 Task: Create a due date automation trigger when advanced on, 2 days after a card is due add fields with custom field "Resume" set to a date less than 1 days ago at 11:00 AM.
Action: Mouse moved to (1075, 87)
Screenshot: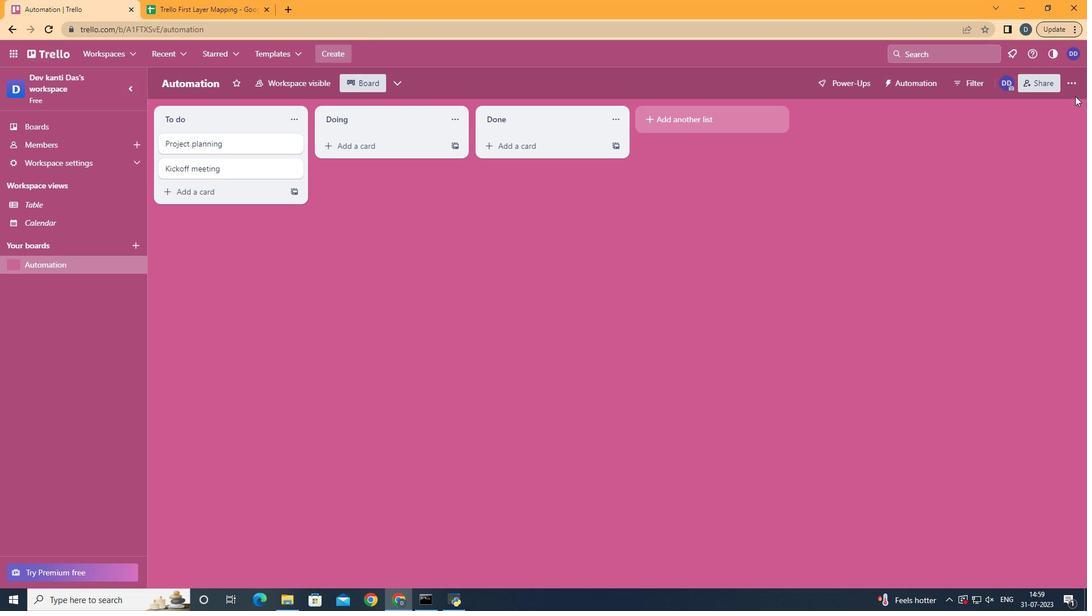 
Action: Mouse pressed left at (1075, 87)
Screenshot: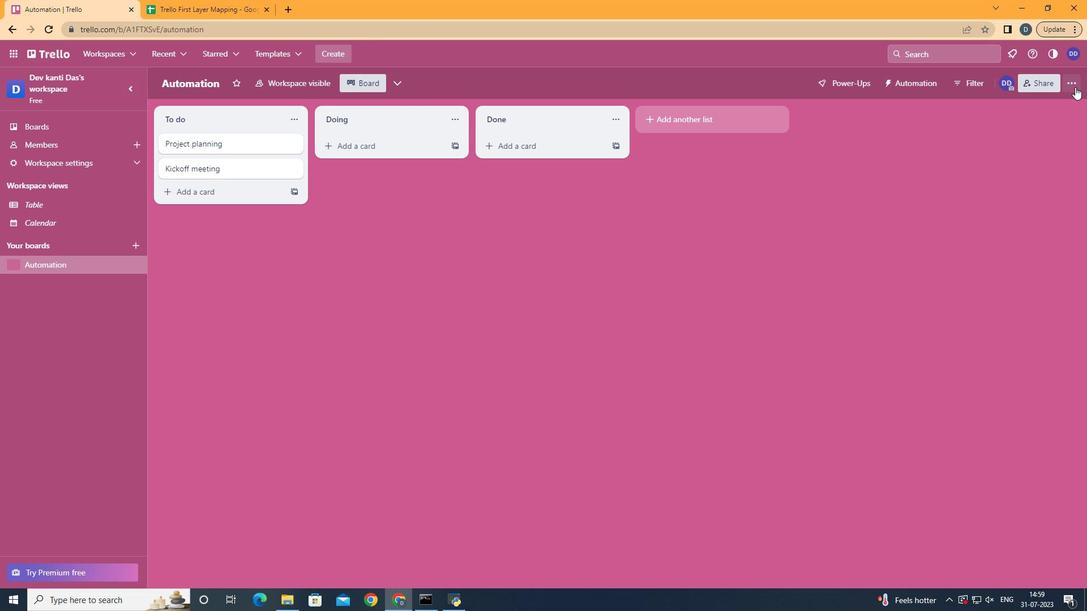 
Action: Mouse moved to (997, 245)
Screenshot: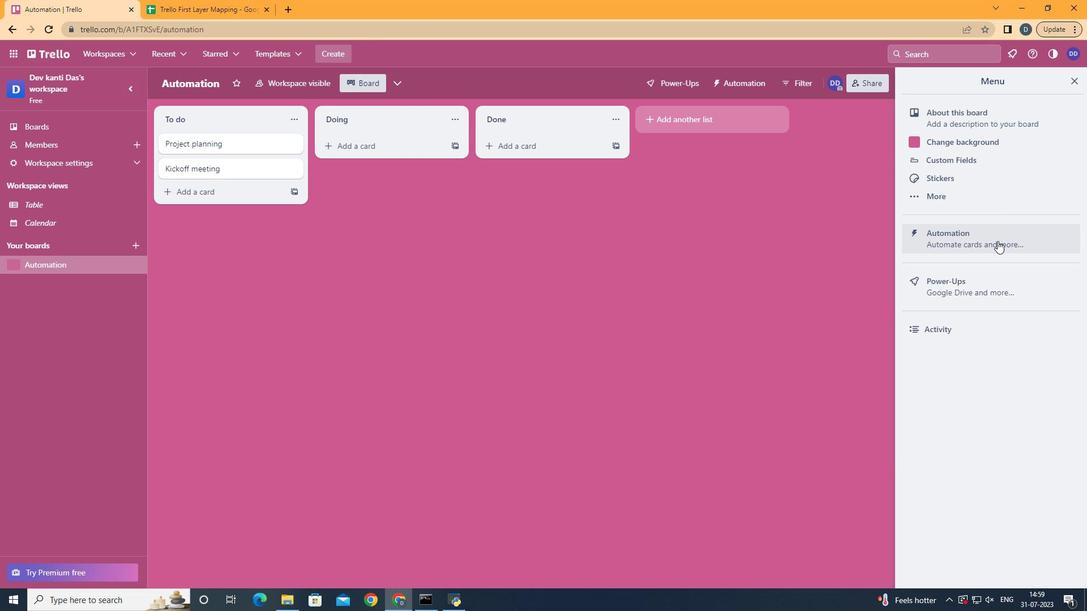 
Action: Mouse pressed left at (997, 245)
Screenshot: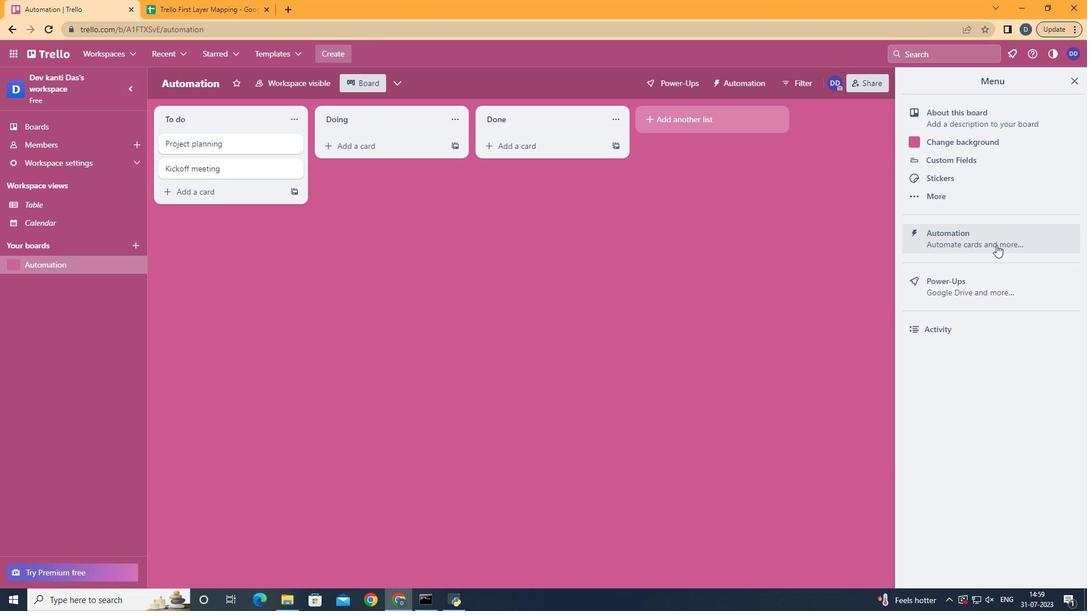 
Action: Mouse moved to (231, 231)
Screenshot: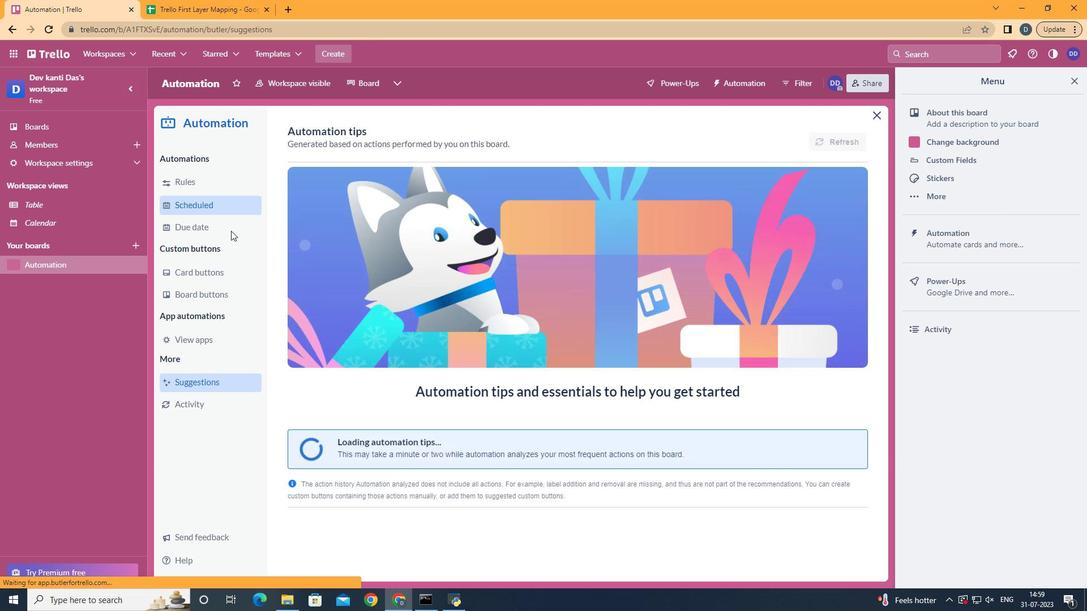 
Action: Mouse pressed left at (231, 231)
Screenshot: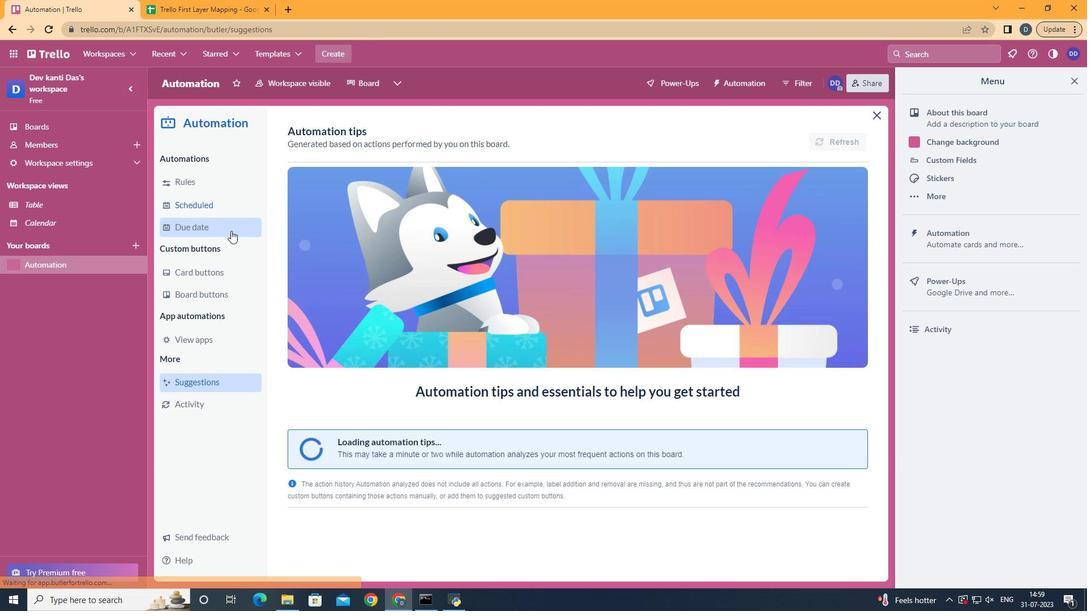 
Action: Mouse moved to (793, 131)
Screenshot: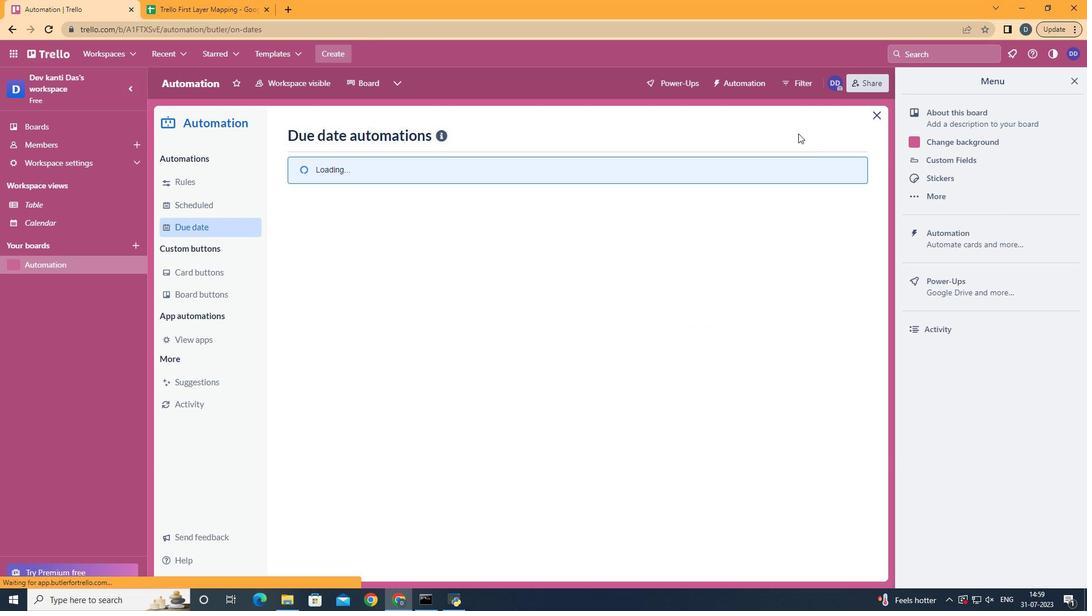 
Action: Mouse pressed left at (793, 131)
Screenshot: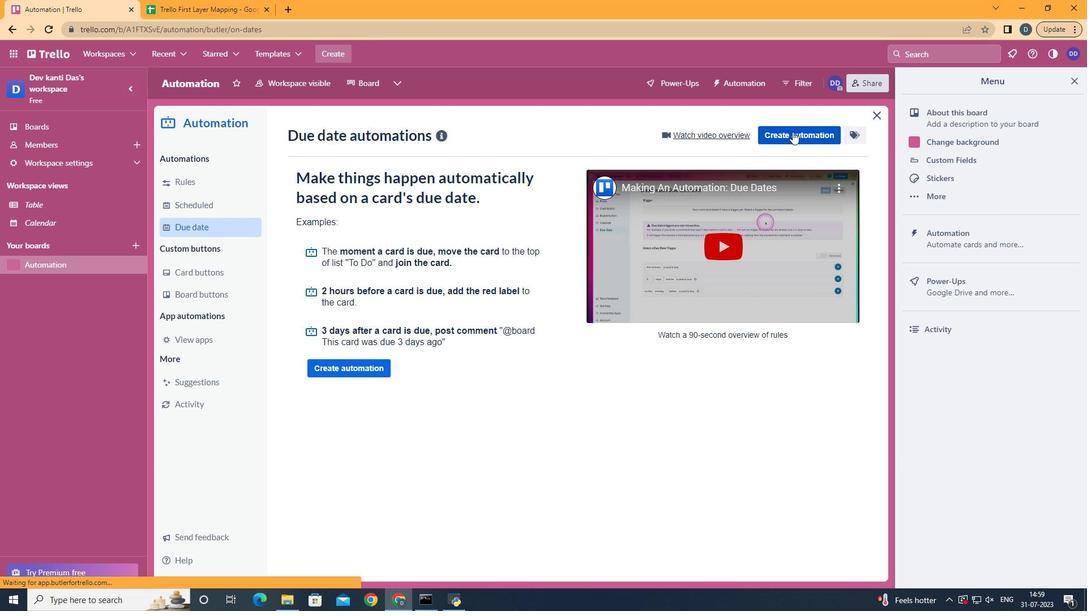 
Action: Mouse moved to (641, 241)
Screenshot: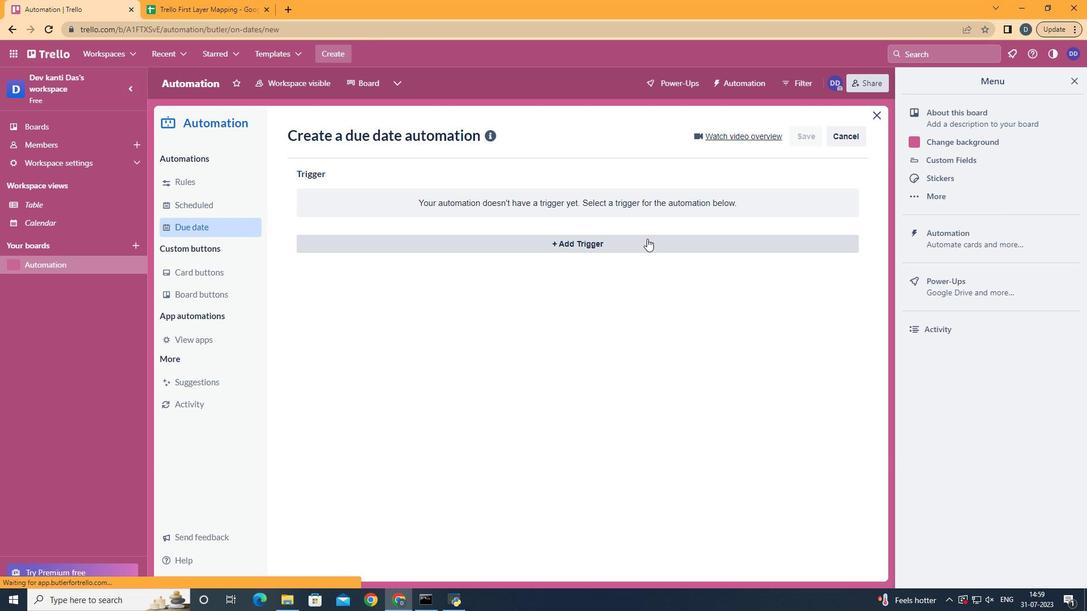 
Action: Mouse pressed left at (641, 241)
Screenshot: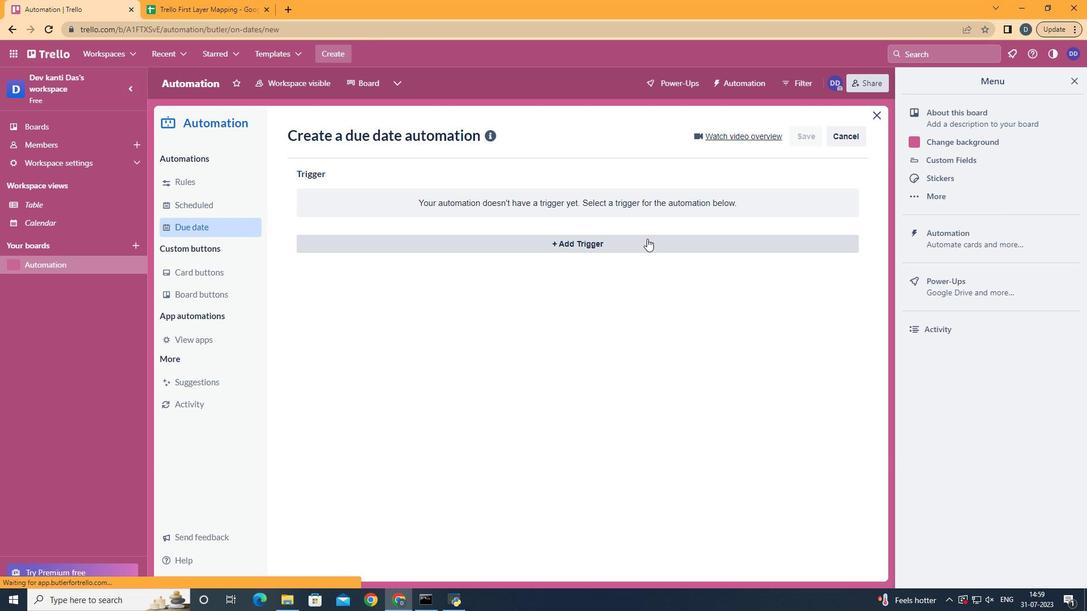 
Action: Mouse moved to (389, 454)
Screenshot: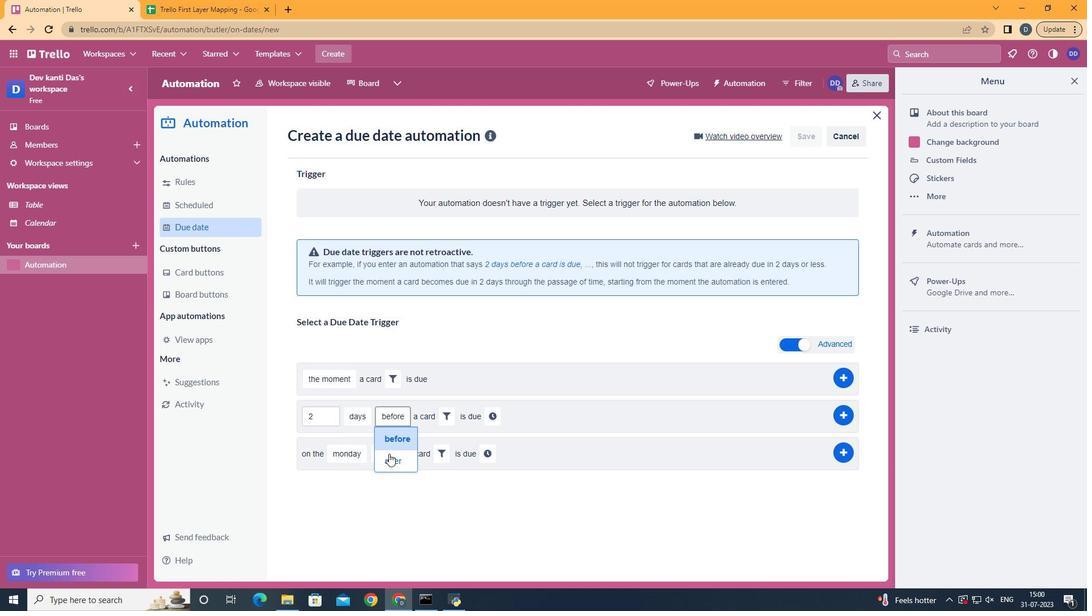 
Action: Mouse pressed left at (389, 454)
Screenshot: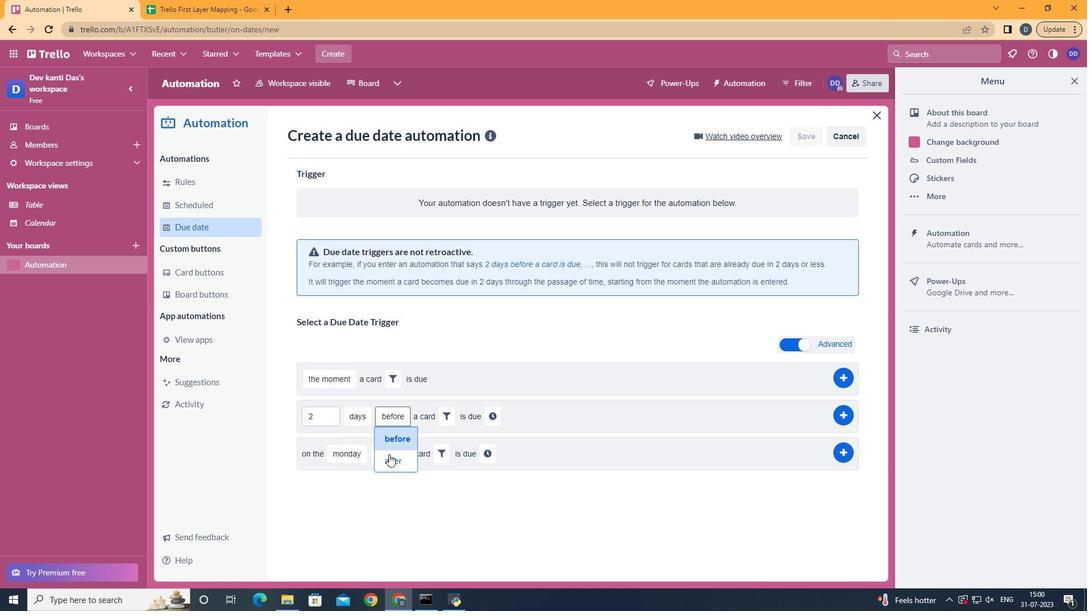 
Action: Mouse moved to (439, 416)
Screenshot: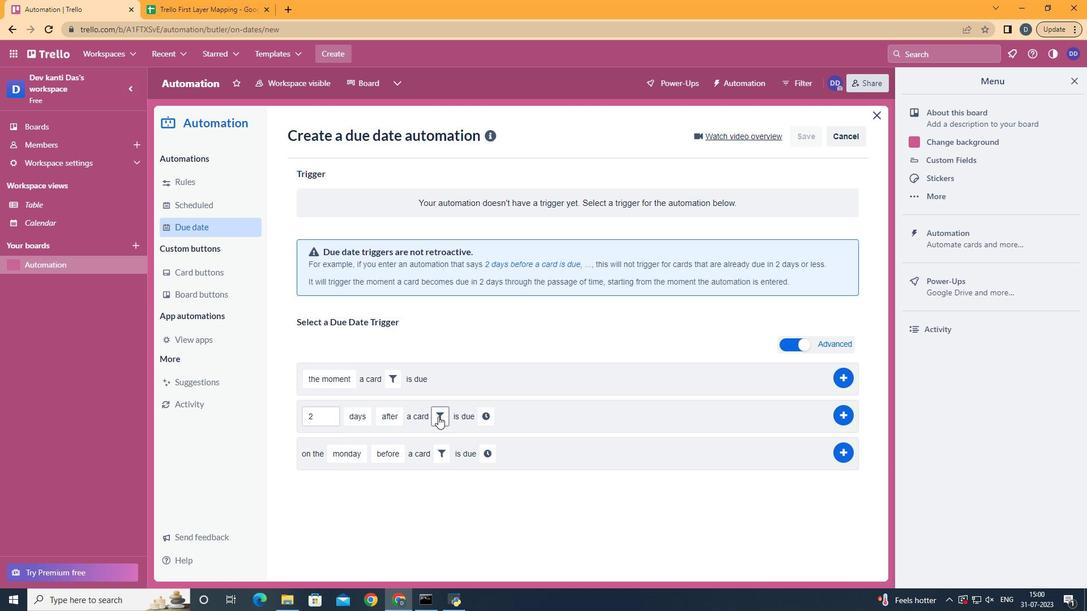 
Action: Mouse pressed left at (439, 416)
Screenshot: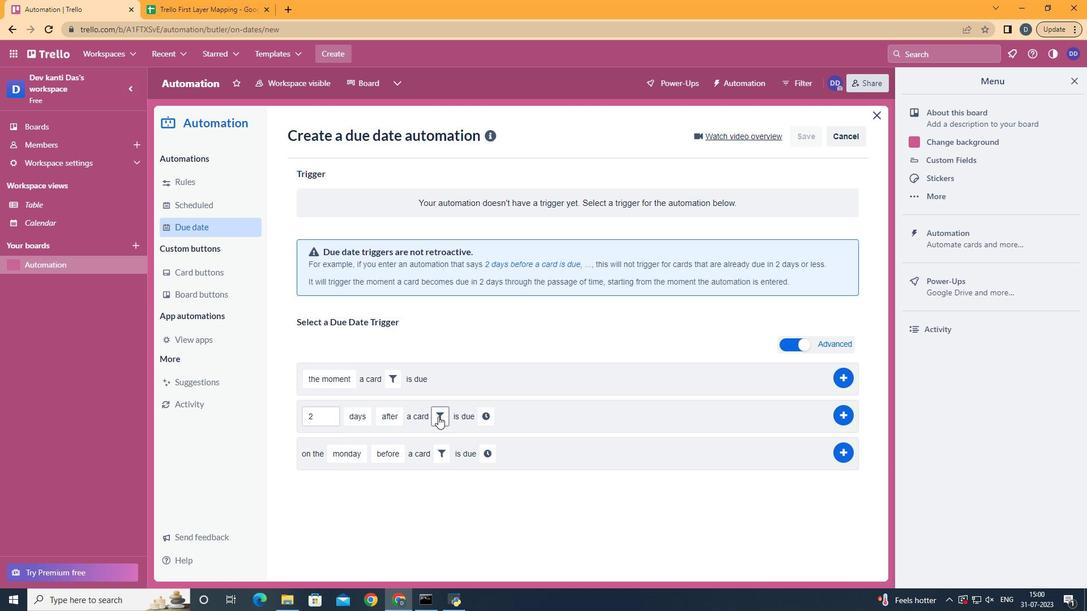 
Action: Mouse moved to (631, 453)
Screenshot: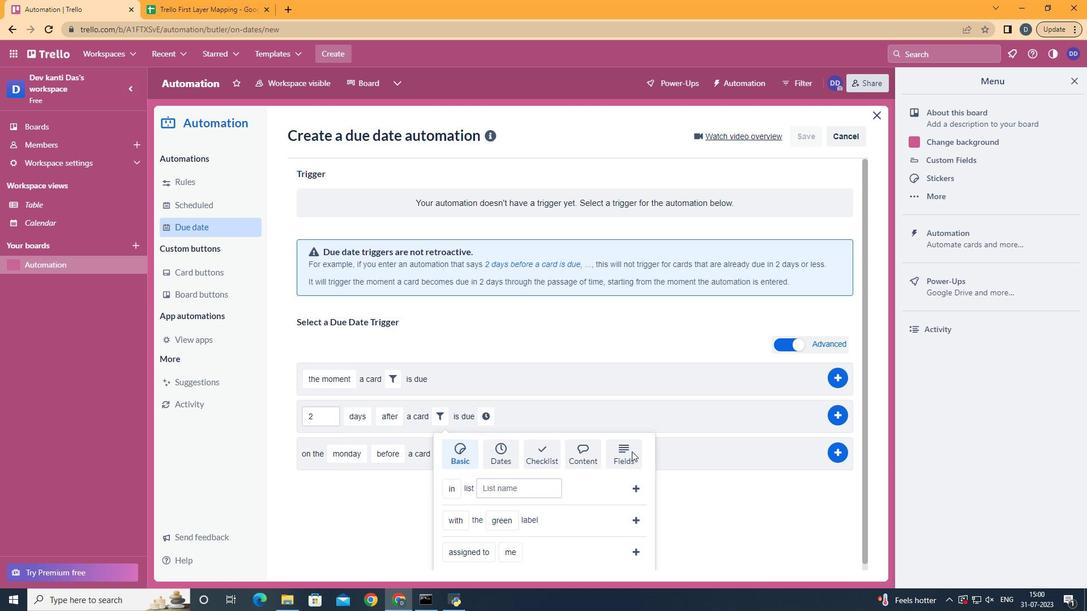 
Action: Mouse pressed left at (631, 453)
Screenshot: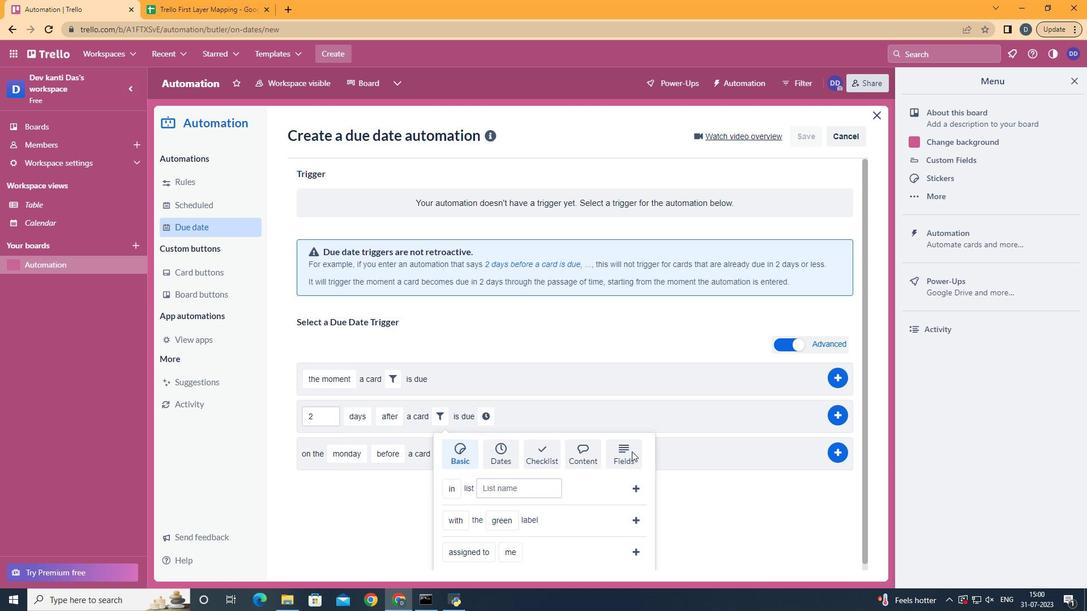 
Action: Mouse scrolled (631, 453) with delta (0, 0)
Screenshot: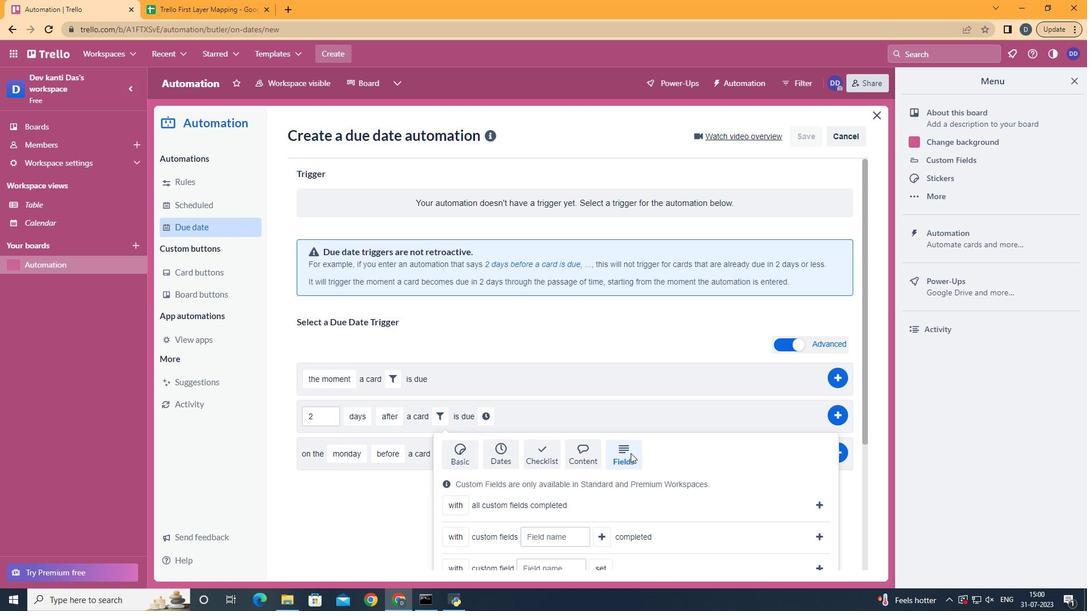 
Action: Mouse scrolled (631, 453) with delta (0, 0)
Screenshot: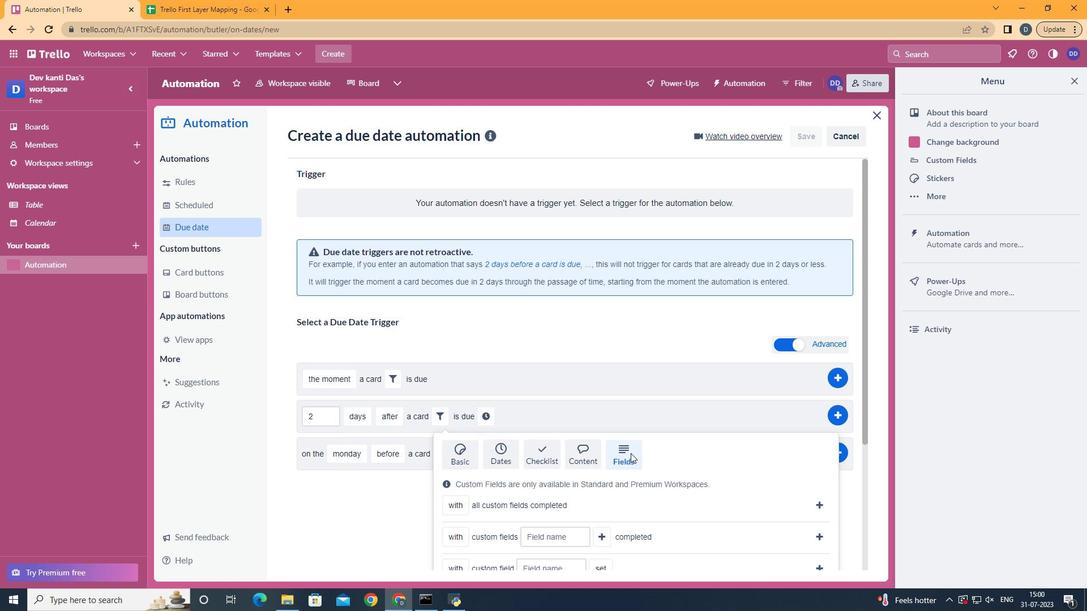 
Action: Mouse scrolled (631, 453) with delta (0, 0)
Screenshot: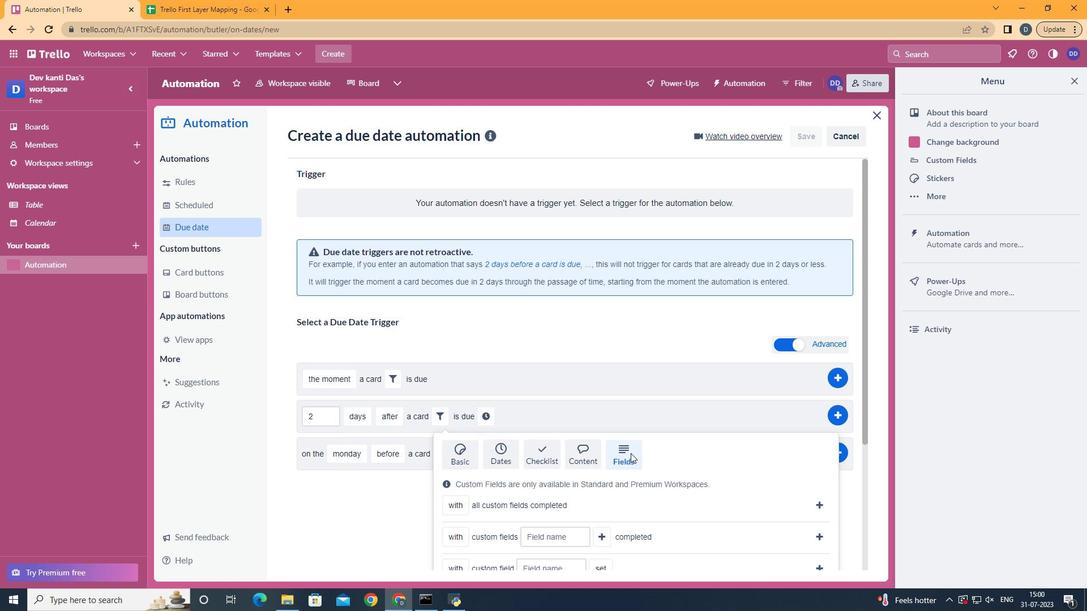 
Action: Mouse scrolled (631, 453) with delta (0, 0)
Screenshot: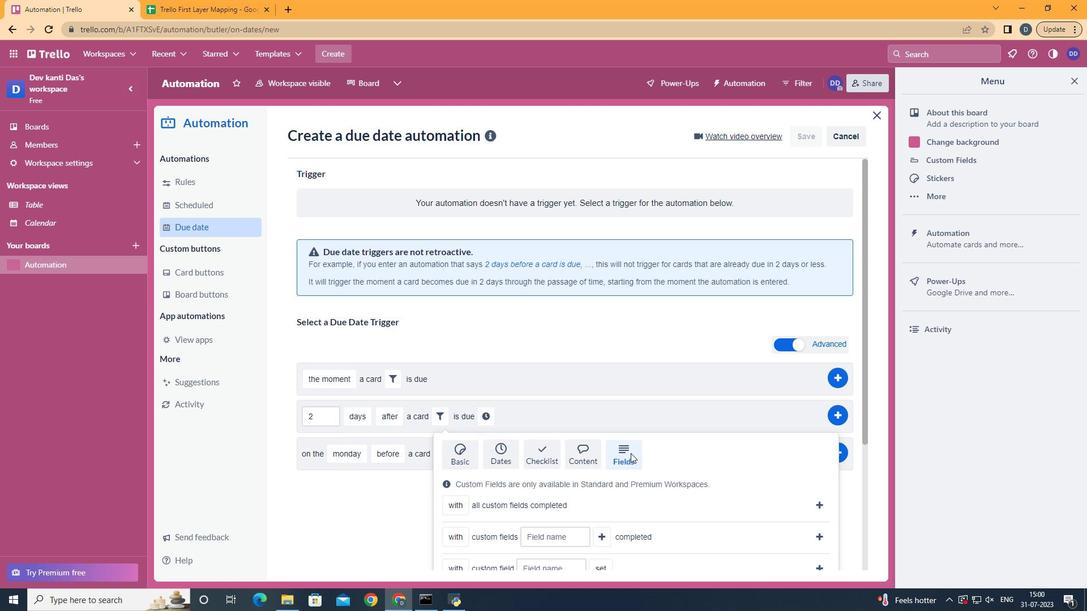 
Action: Mouse scrolled (631, 453) with delta (0, 0)
Screenshot: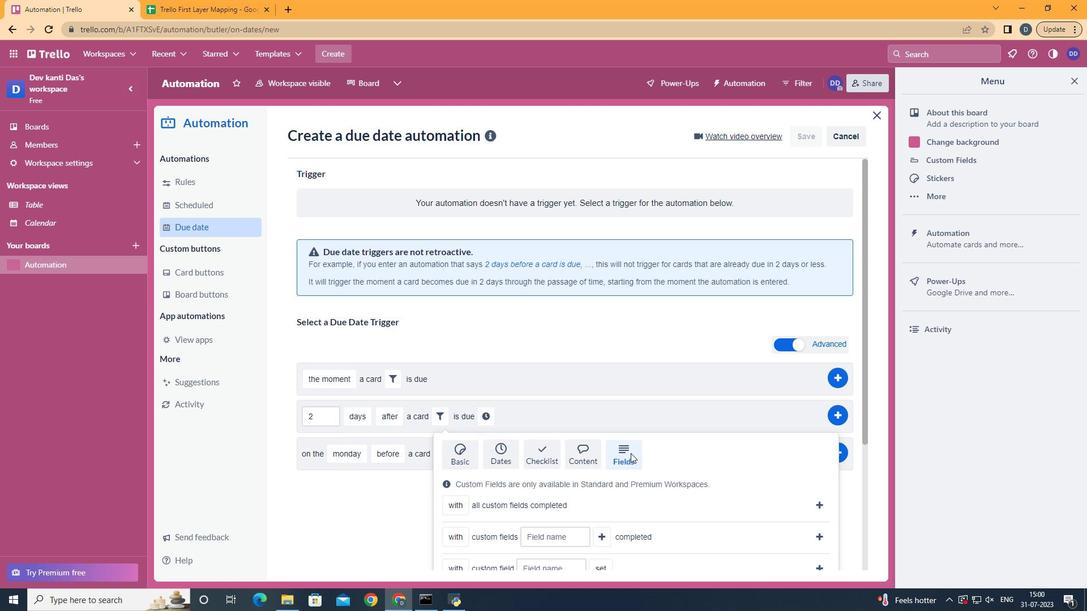 
Action: Mouse scrolled (631, 453) with delta (0, 0)
Screenshot: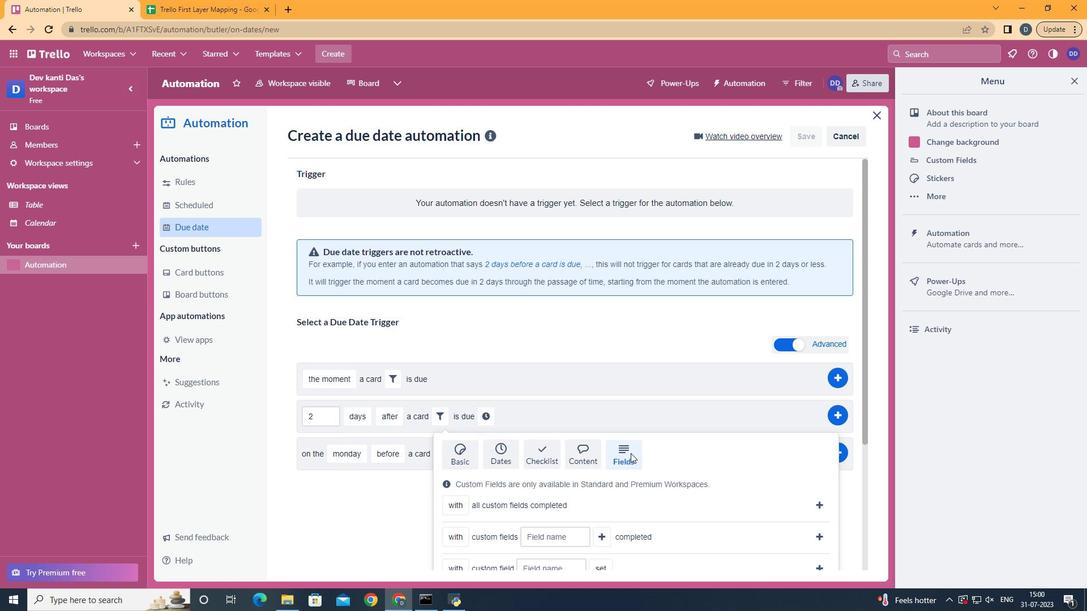 
Action: Mouse moved to (471, 499)
Screenshot: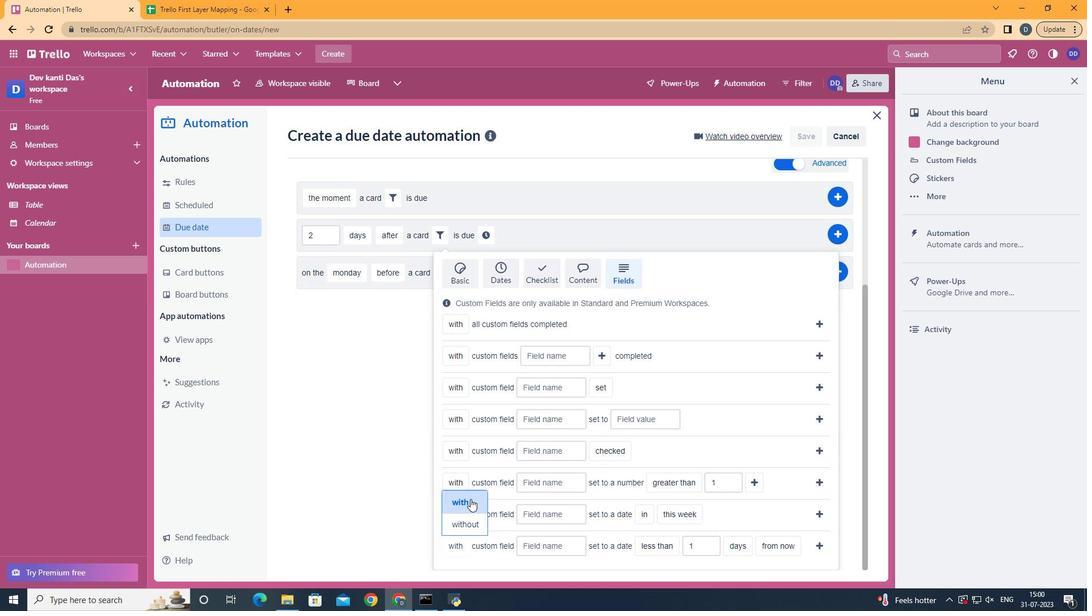 
Action: Mouse pressed left at (471, 499)
Screenshot: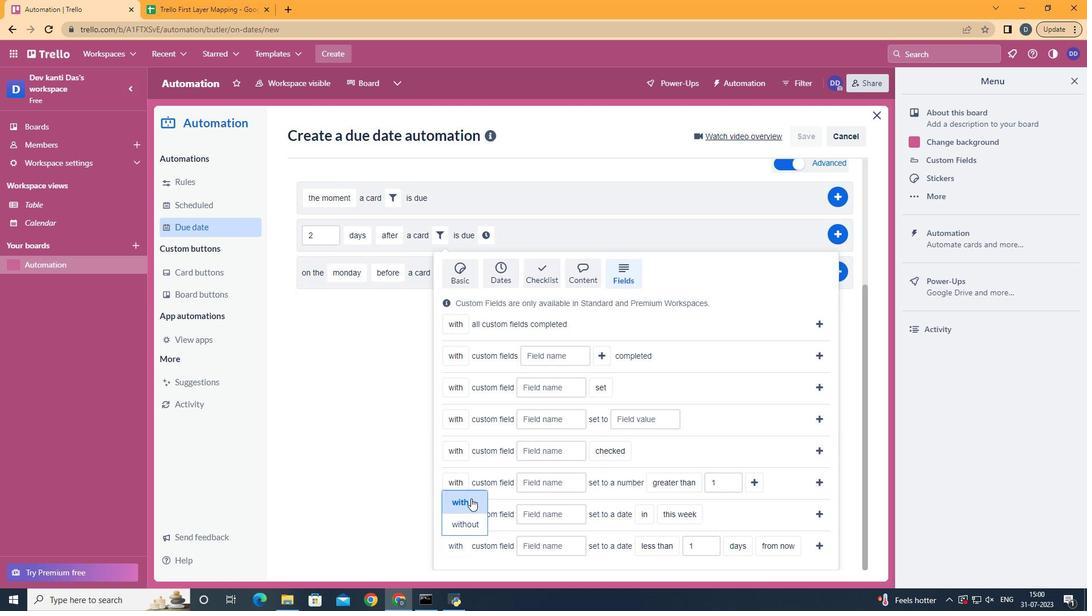 
Action: Mouse moved to (550, 540)
Screenshot: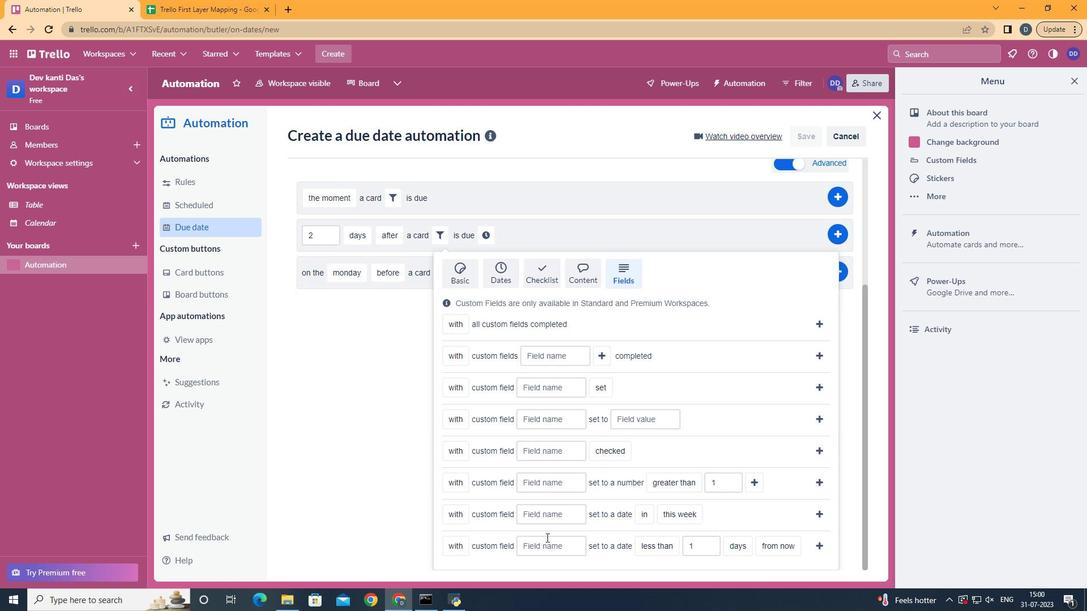 
Action: Mouse pressed left at (550, 540)
Screenshot: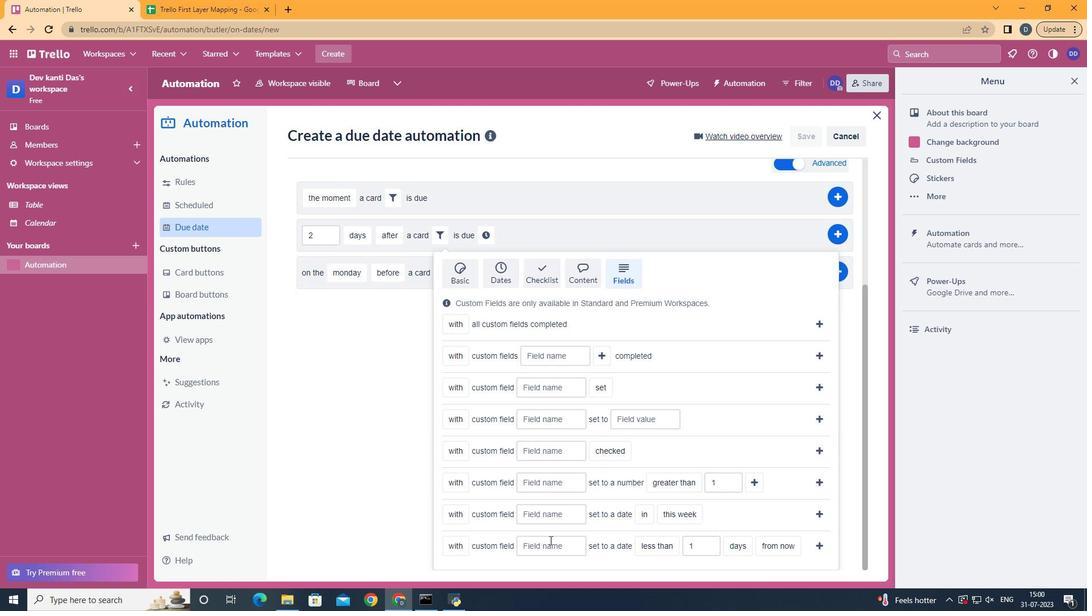
Action: Key pressed <Key.shift>Resume
Screenshot: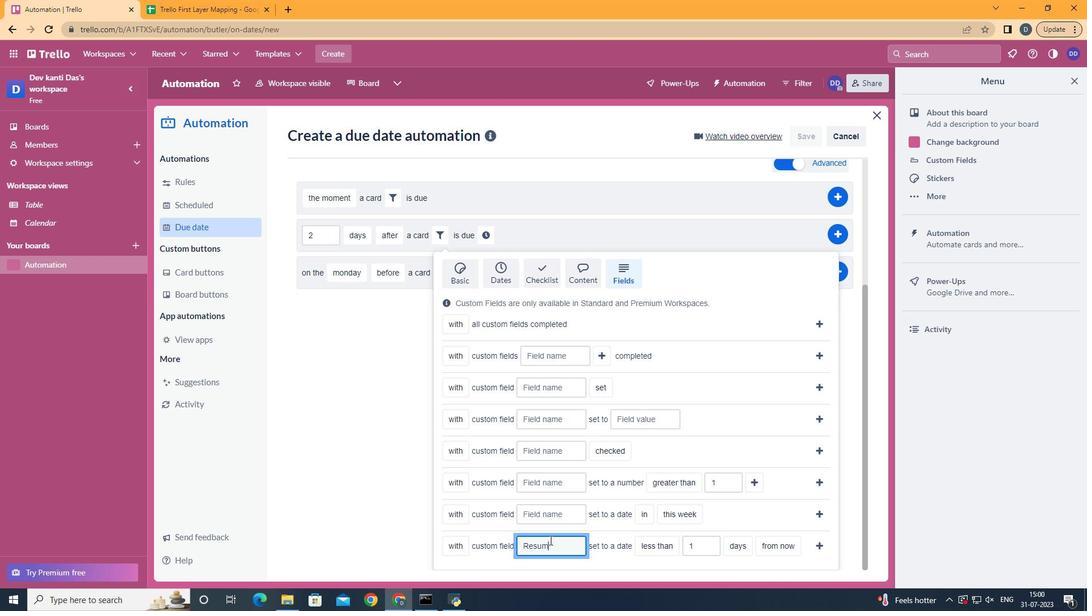 
Action: Mouse moved to (662, 475)
Screenshot: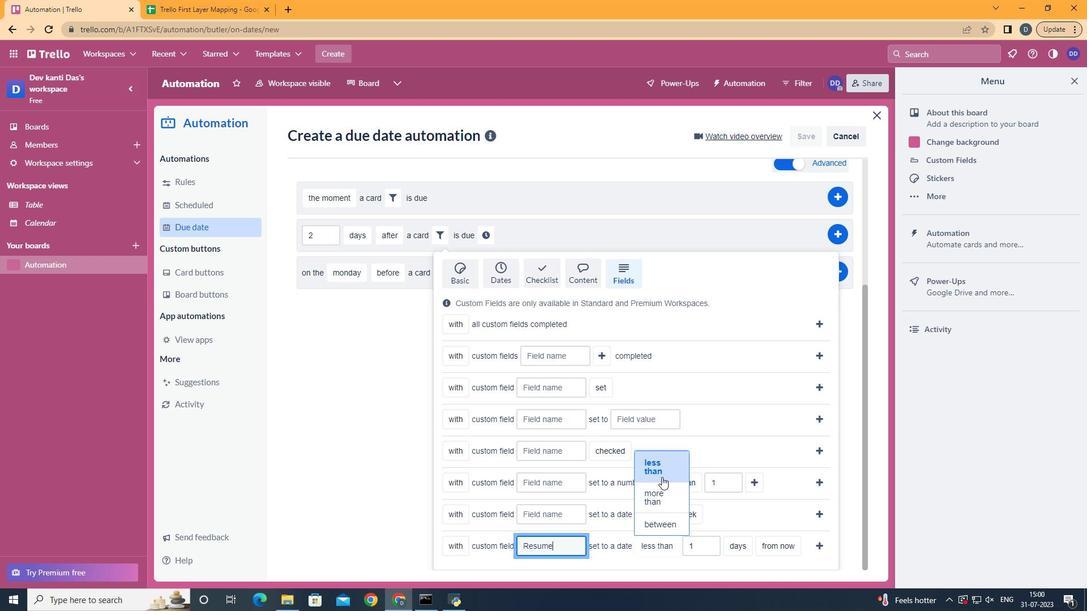 
Action: Mouse pressed left at (662, 475)
Screenshot: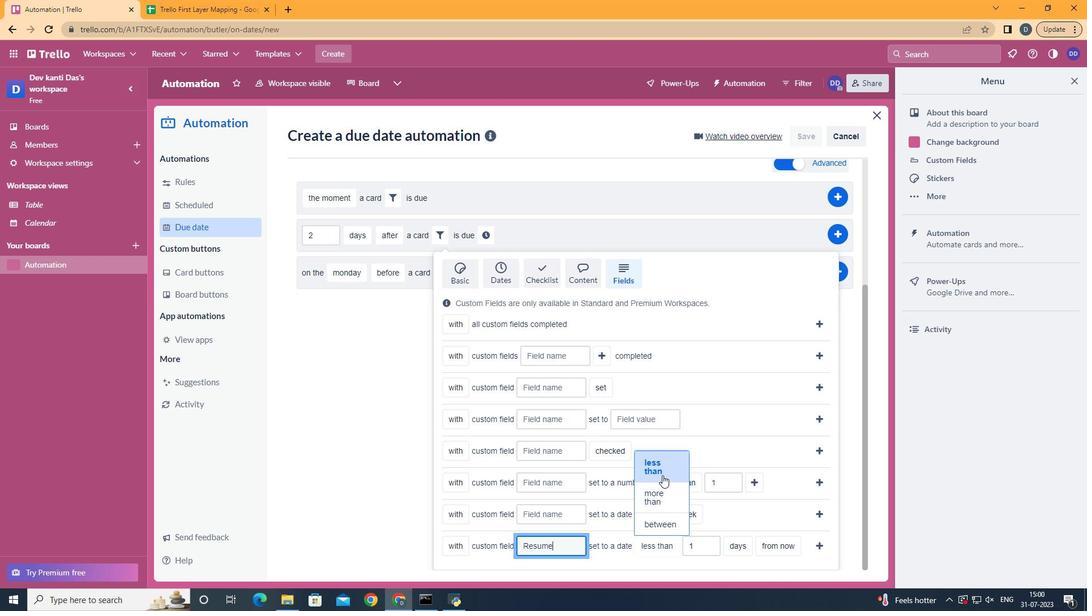 
Action: Mouse moved to (752, 499)
Screenshot: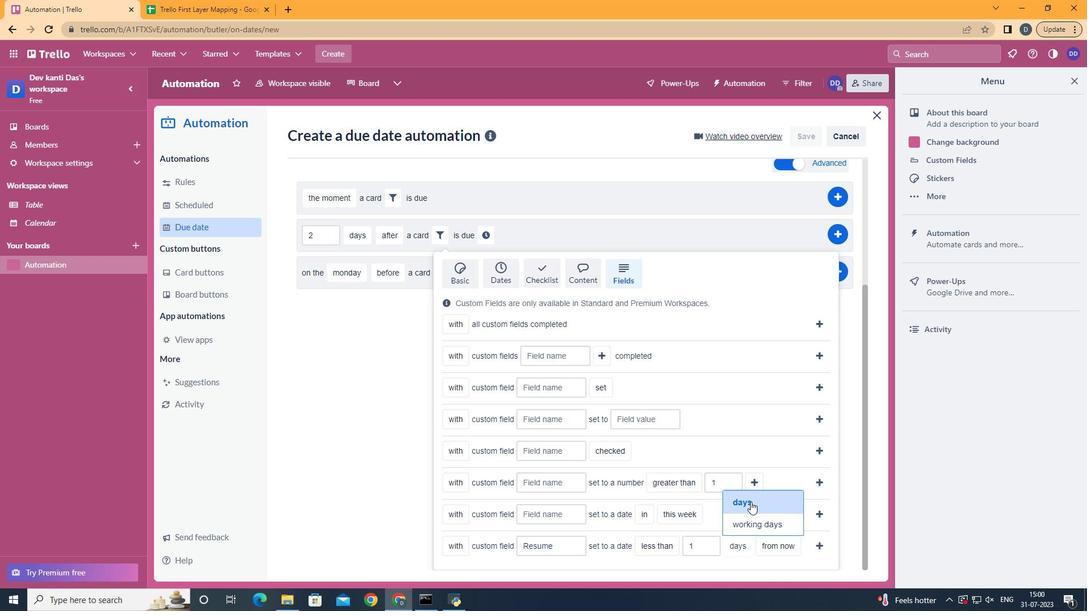 
Action: Mouse pressed left at (752, 499)
Screenshot: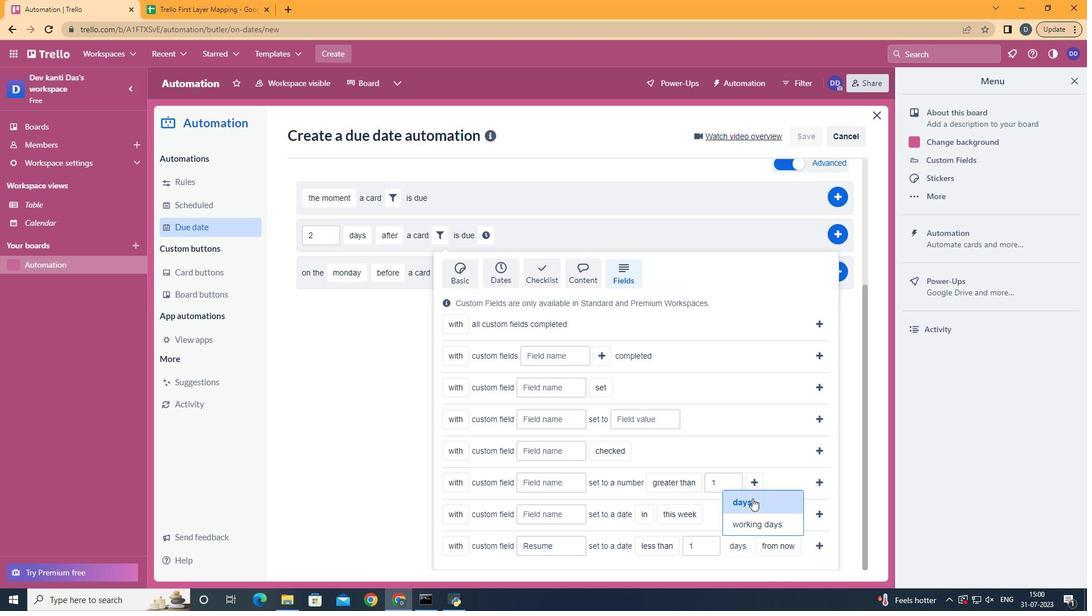 
Action: Mouse moved to (776, 524)
Screenshot: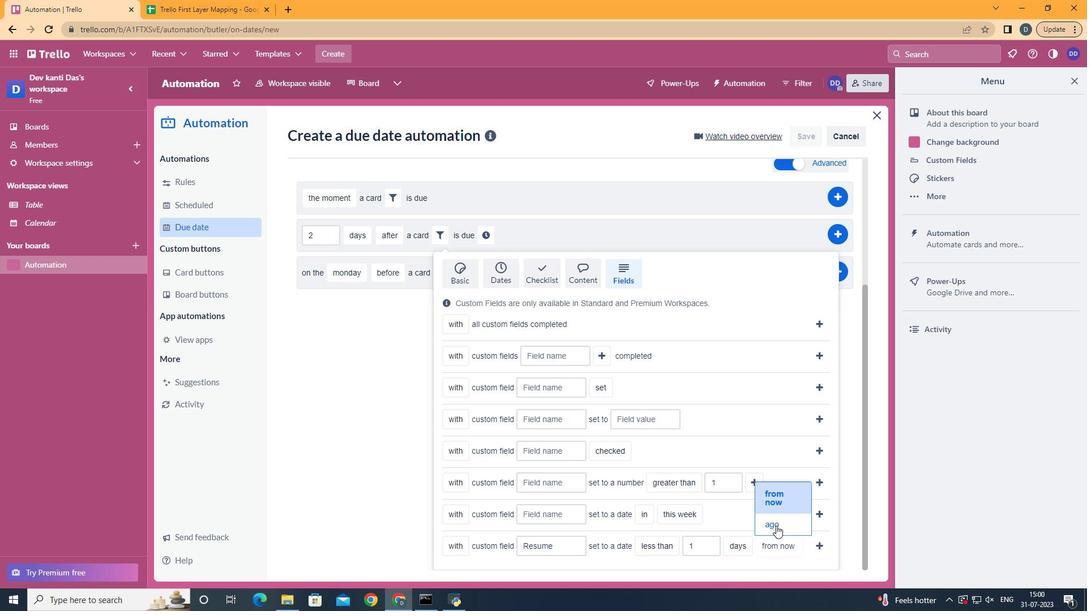 
Action: Mouse pressed left at (776, 524)
Screenshot: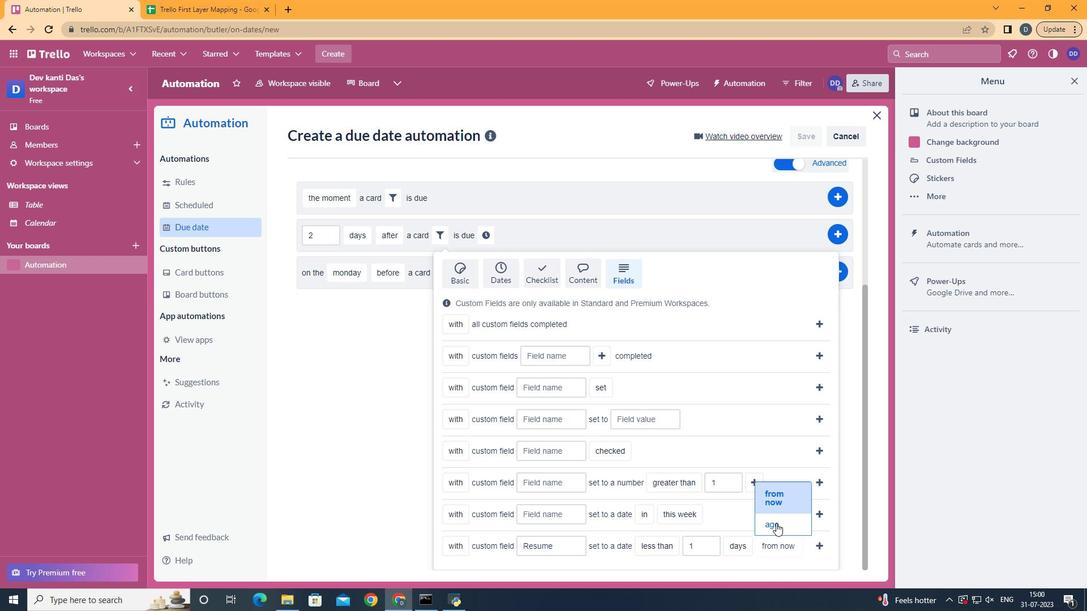 
Action: Mouse moved to (801, 542)
Screenshot: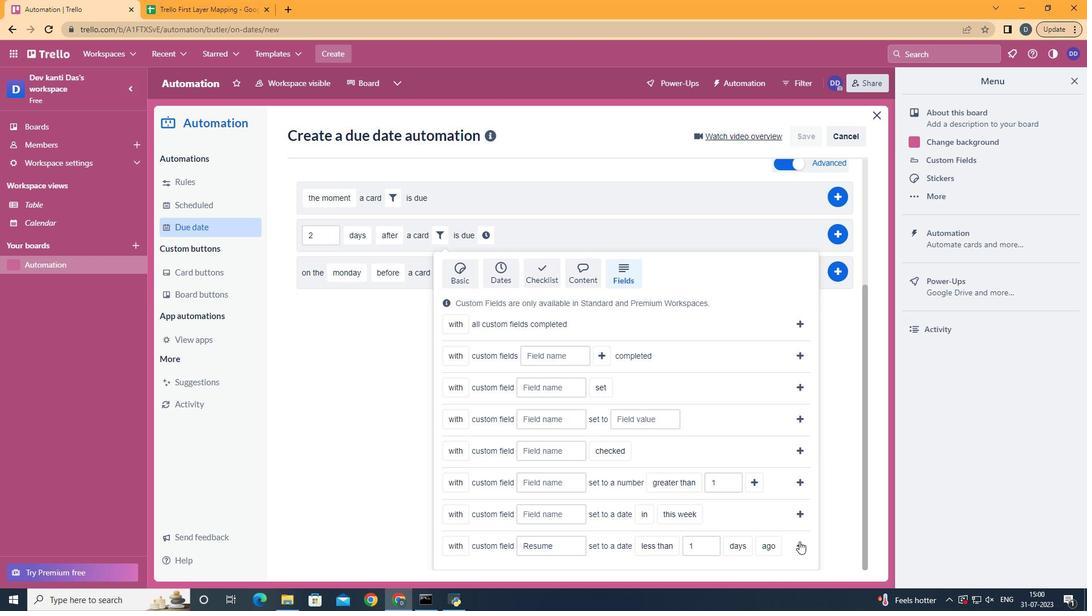 
Action: Mouse pressed left at (801, 542)
Screenshot: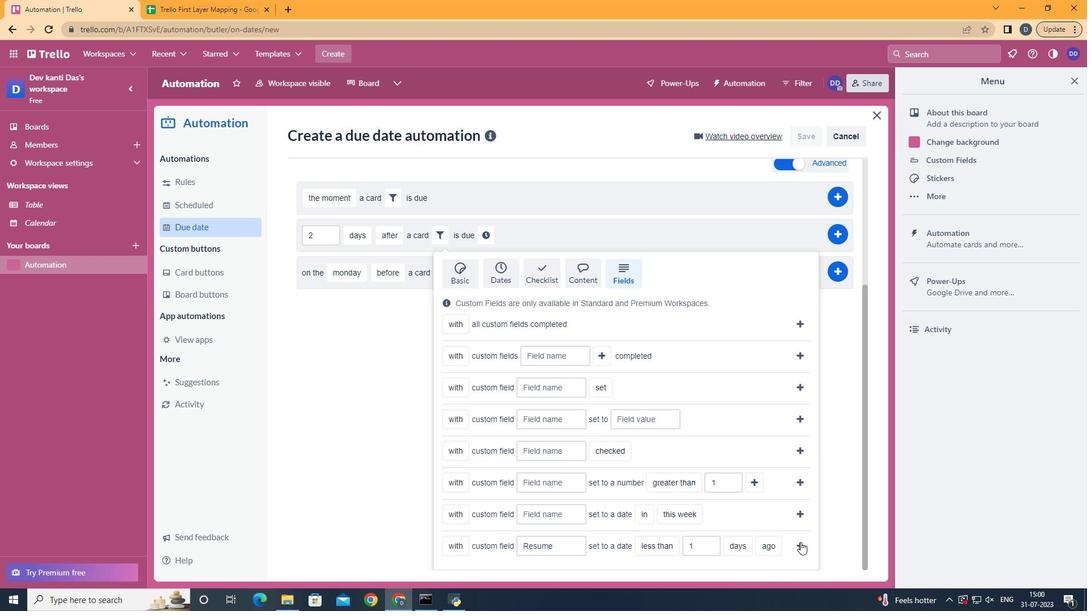 
Action: Mouse moved to (731, 424)
Screenshot: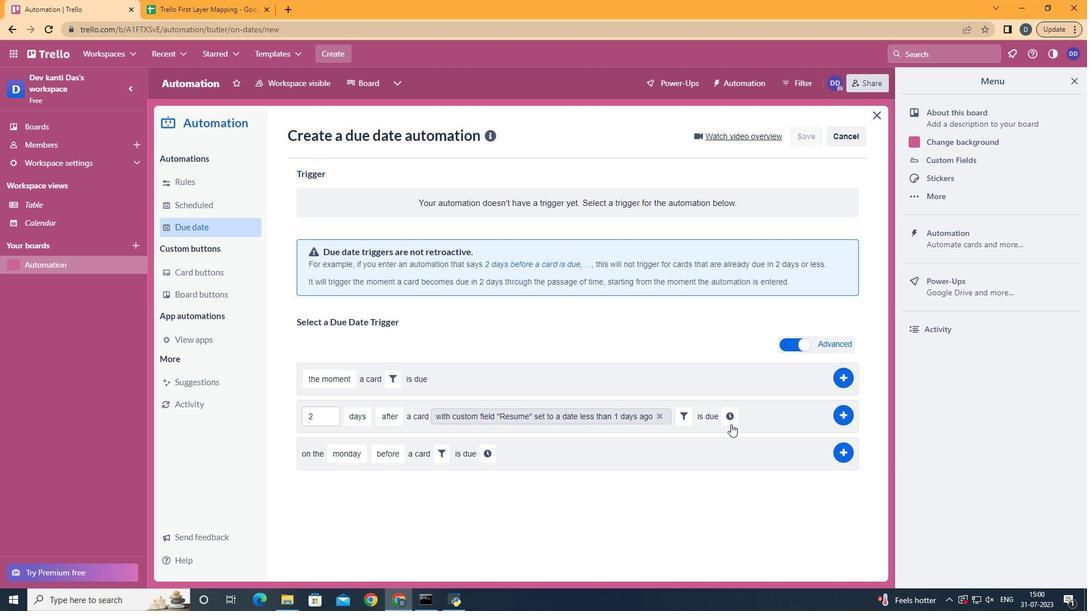 
Action: Mouse pressed left at (731, 424)
Screenshot: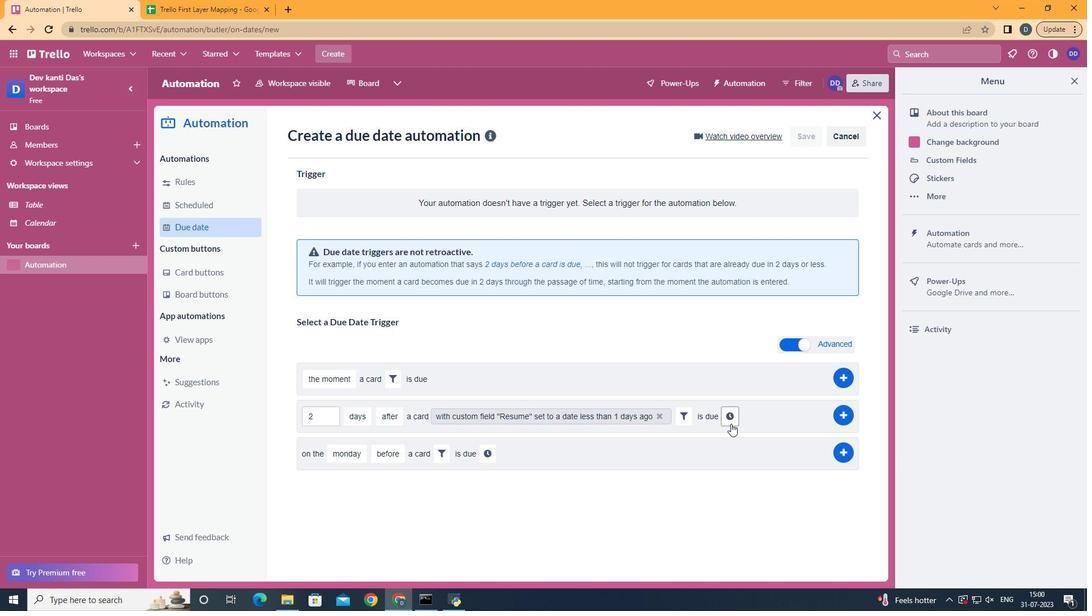 
Action: Mouse moved to (347, 440)
Screenshot: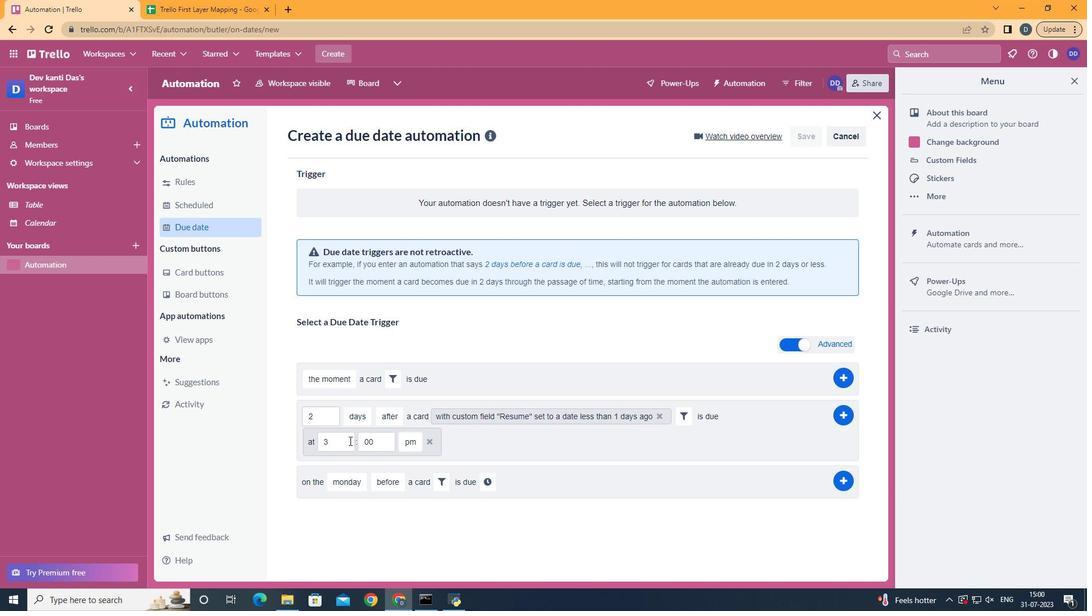 
Action: Mouse pressed left at (347, 440)
Screenshot: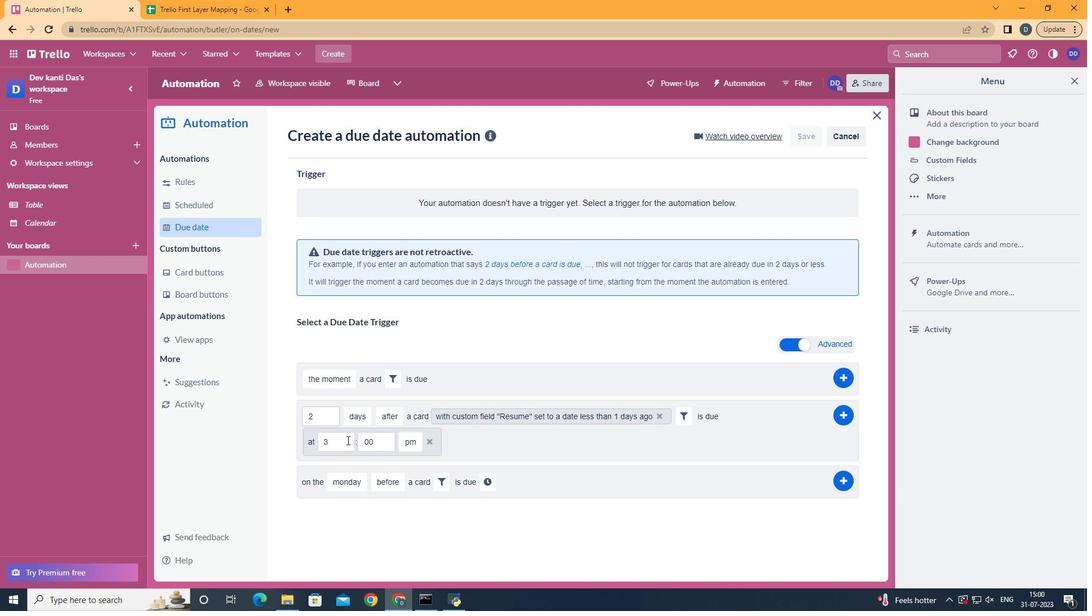 
Action: Key pressed <Key.backspace>11
Screenshot: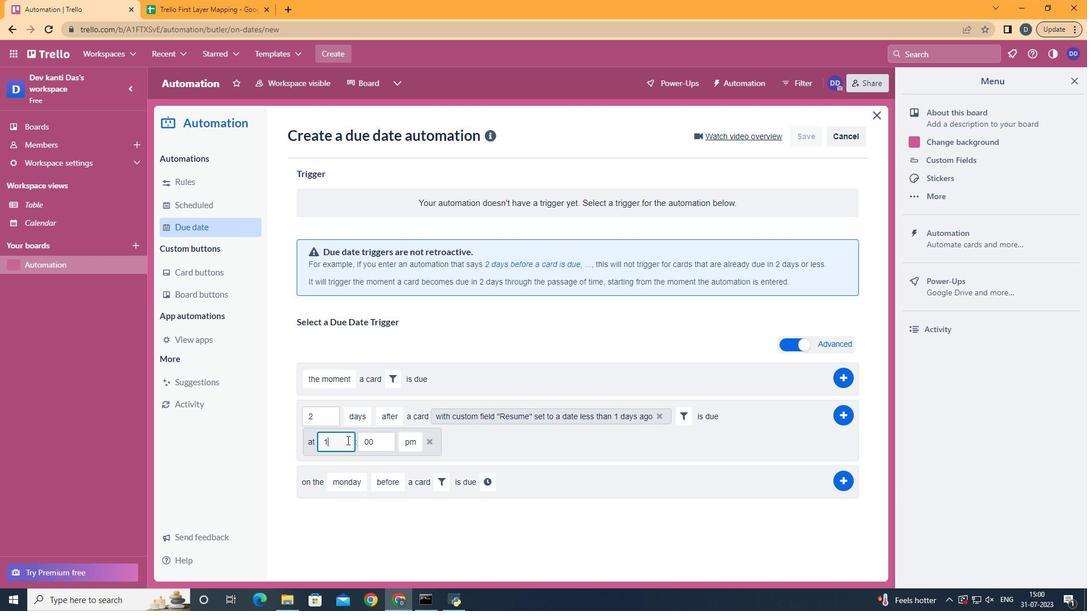 
Action: Mouse moved to (418, 466)
Screenshot: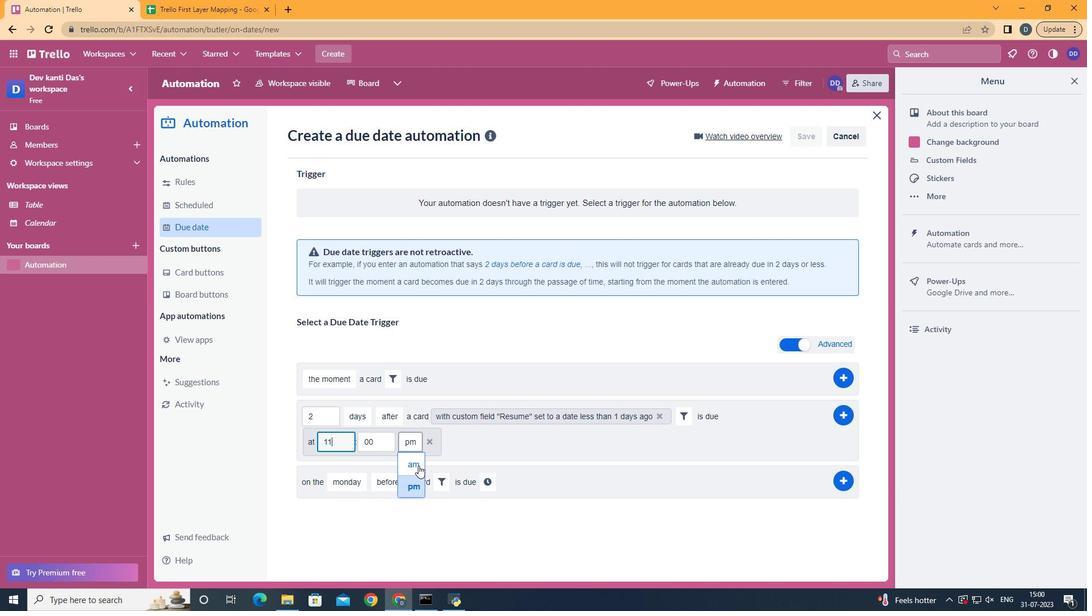 
Action: Mouse pressed left at (418, 466)
Screenshot: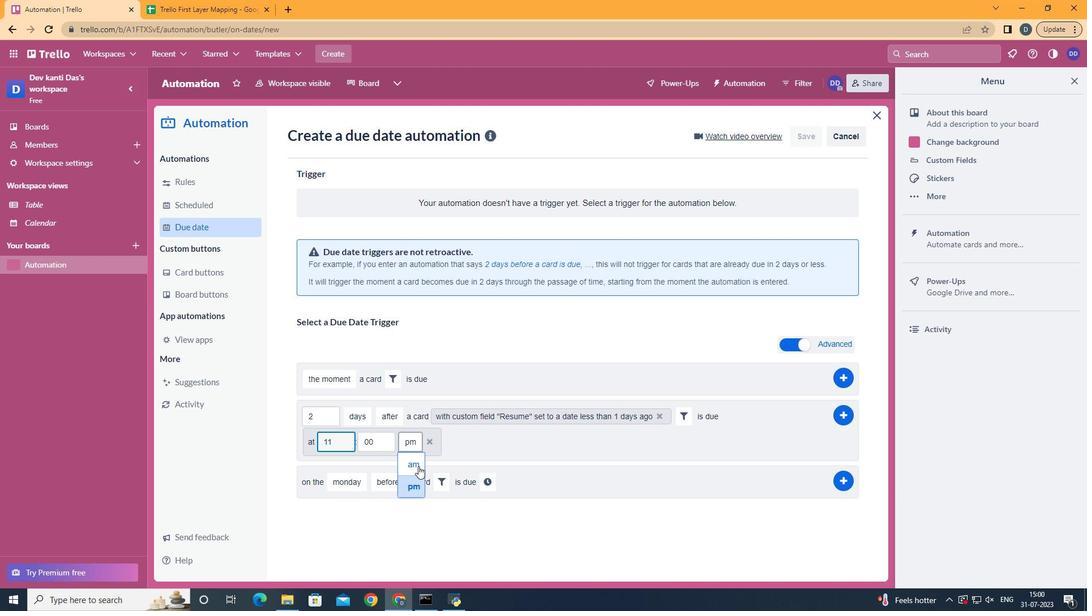 
Action: Mouse moved to (851, 412)
Screenshot: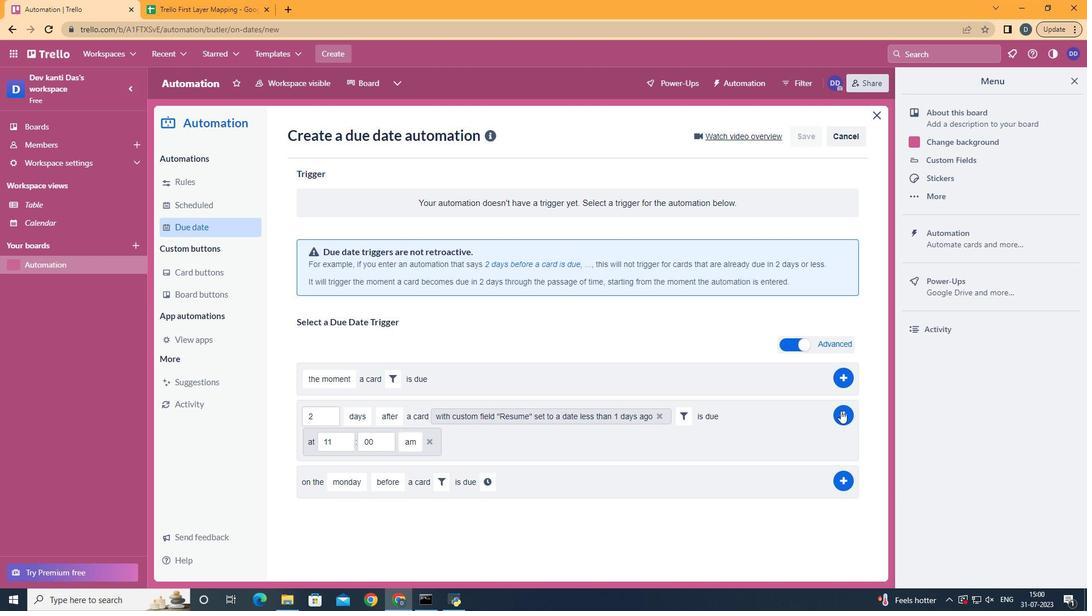 
Action: Mouse pressed left at (851, 412)
Screenshot: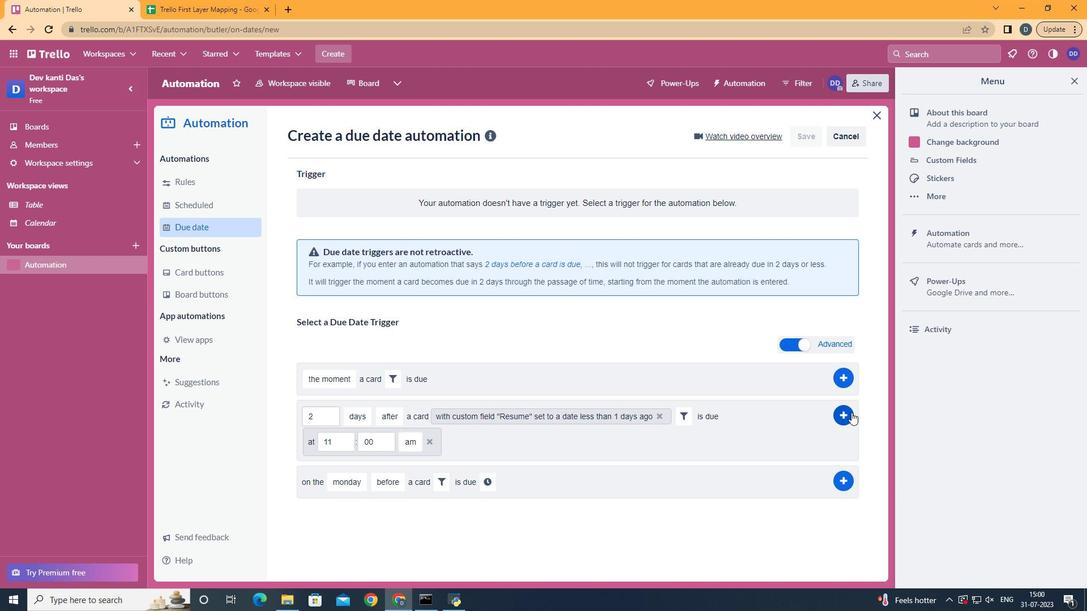 
Action: Mouse moved to (739, 310)
Screenshot: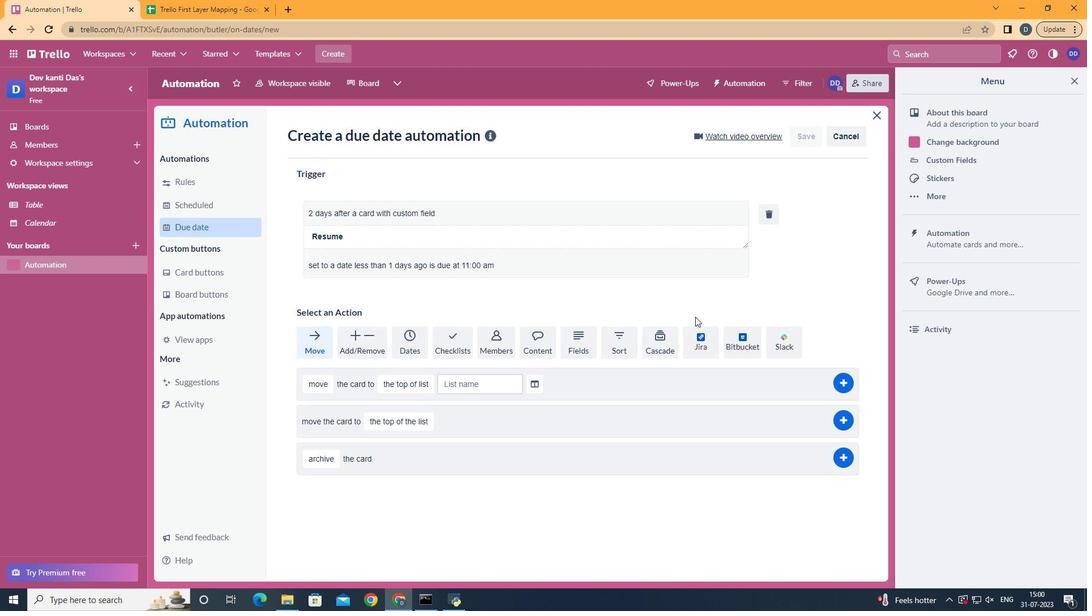 
